 Task: Toggle the folding in the text editor.
Action: Mouse moved to (46, 527)
Screenshot: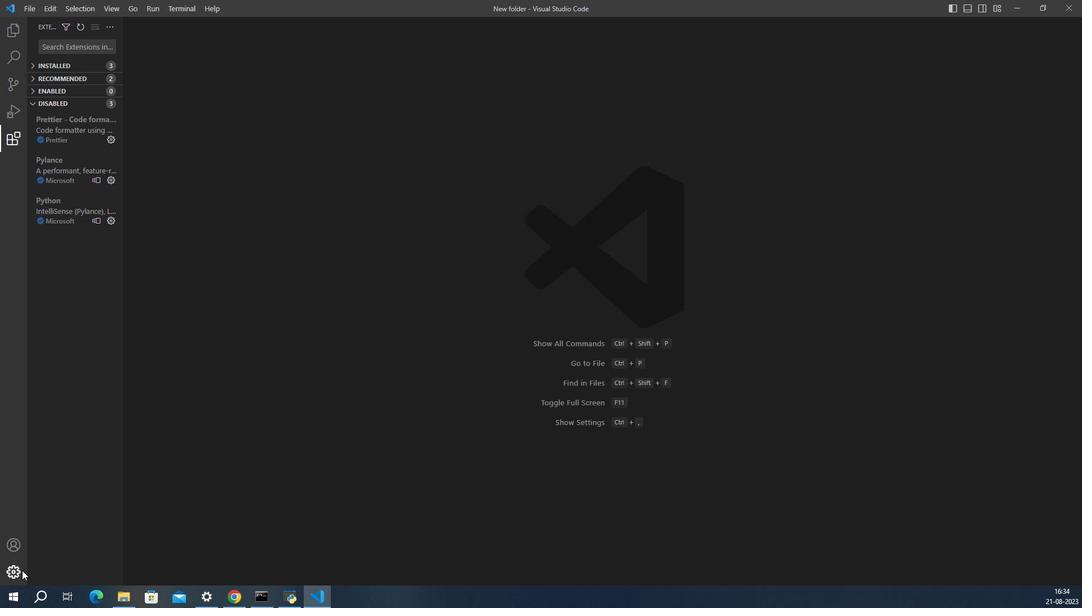 
Action: Mouse pressed left at (46, 527)
Screenshot: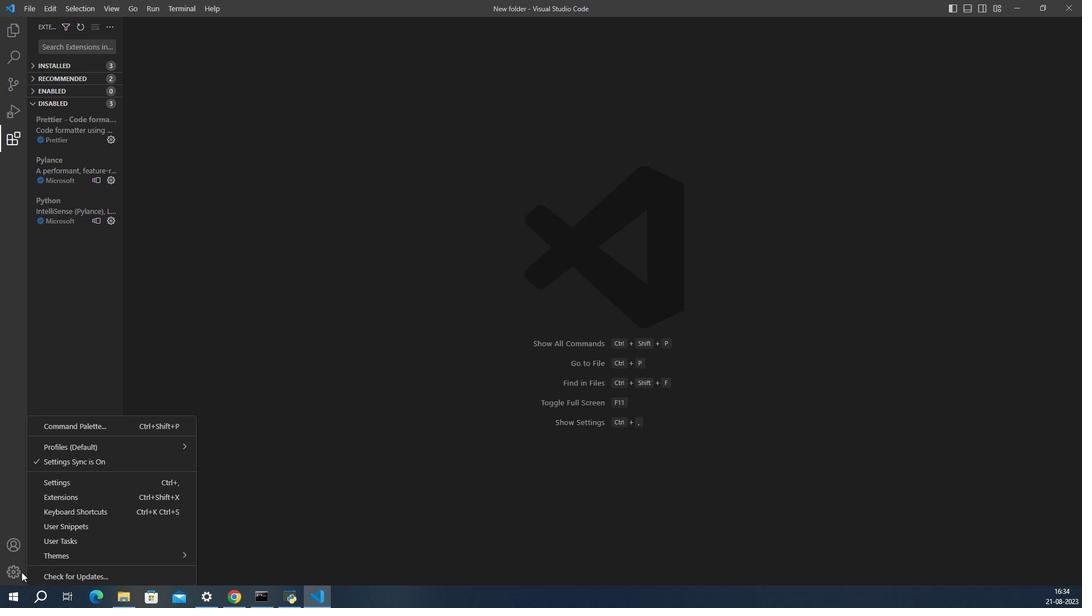 
Action: Mouse moved to (95, 470)
Screenshot: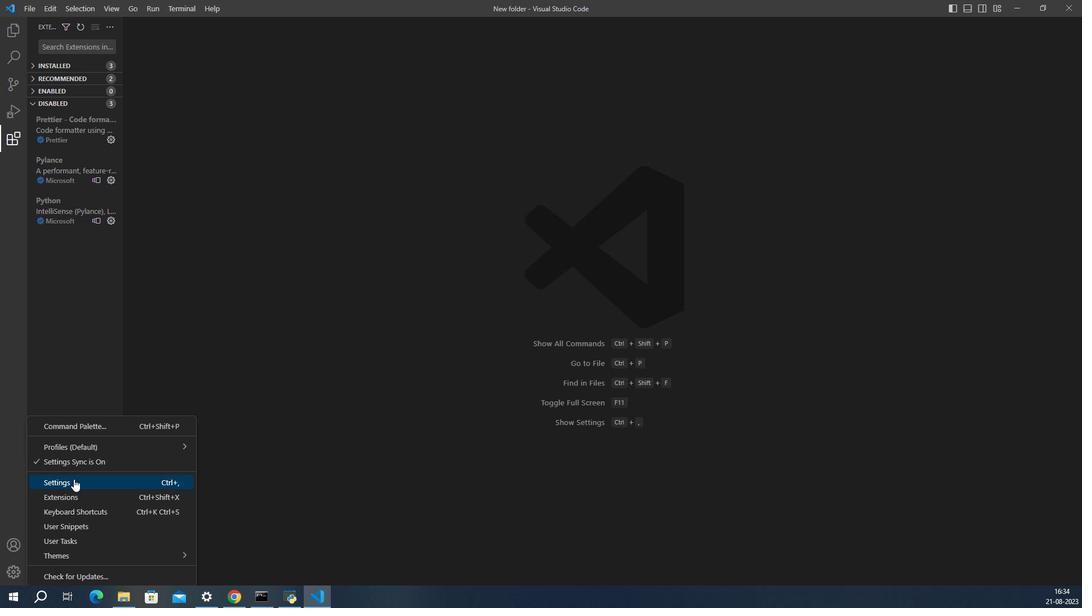
Action: Mouse pressed left at (95, 470)
Screenshot: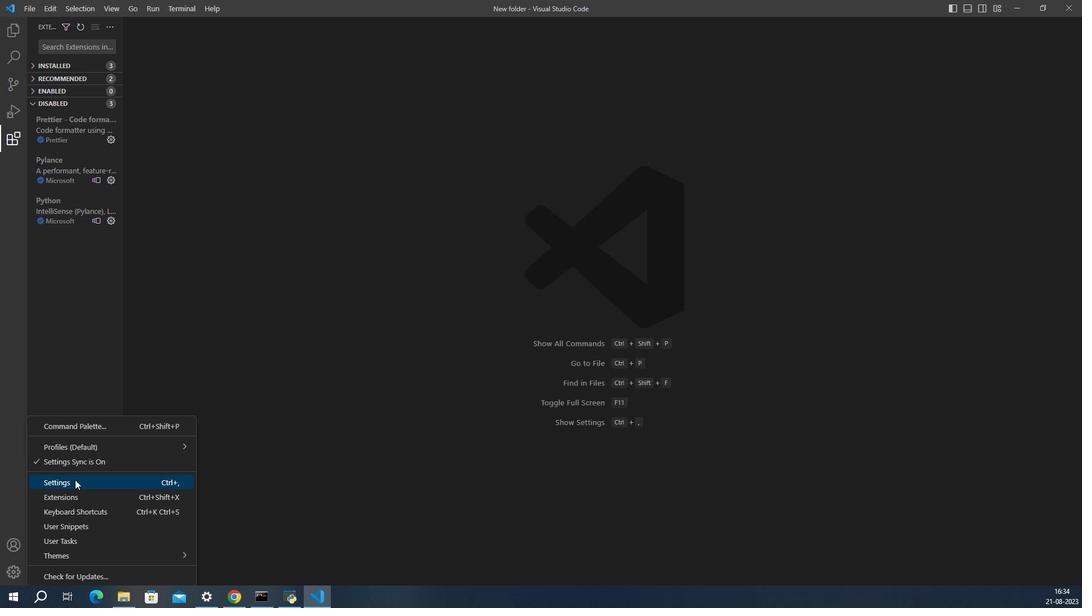 
Action: Mouse moved to (492, 446)
Screenshot: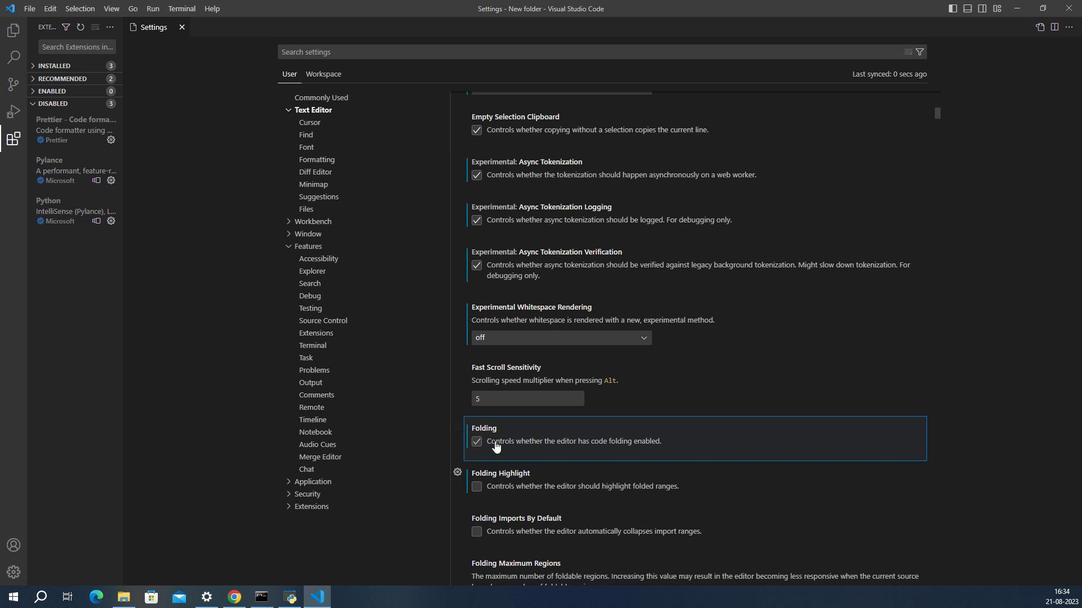 
Action: Mouse pressed left at (492, 446)
Screenshot: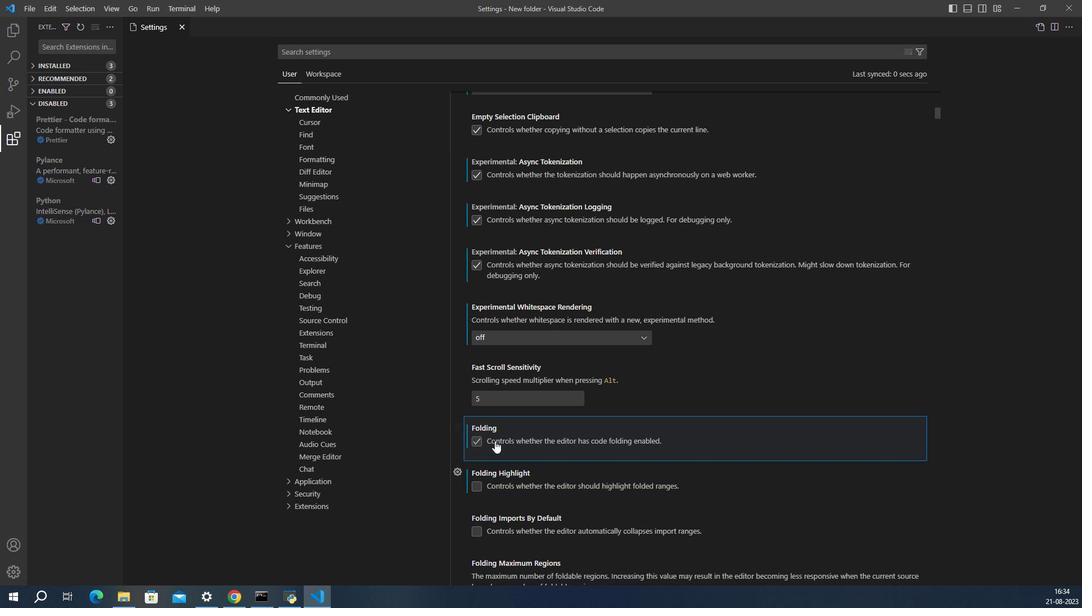 
Action: Mouse moved to (493, 445)
Screenshot: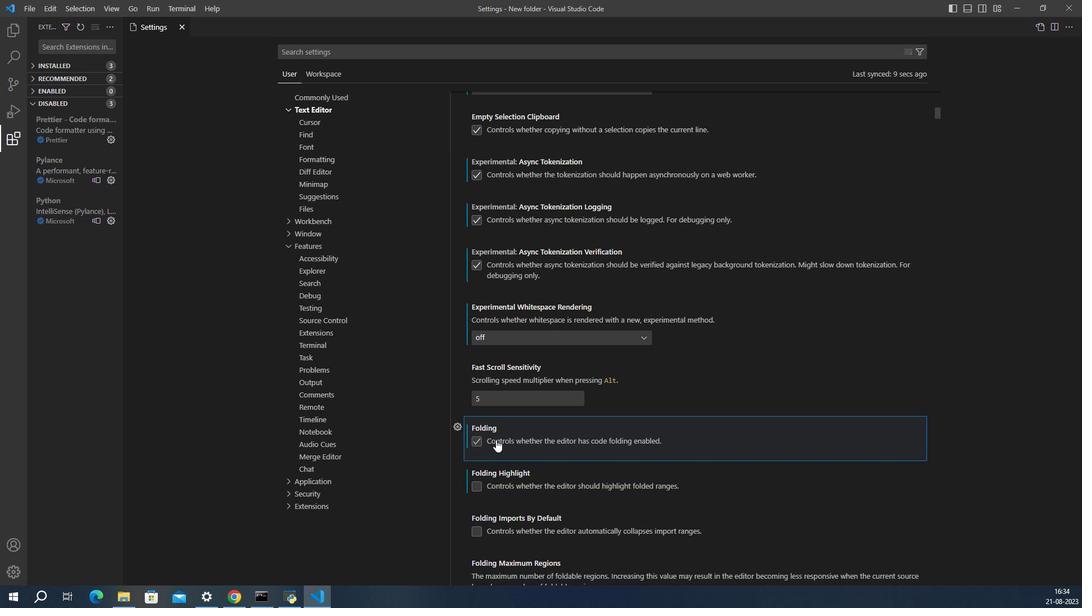 
